 Task: Undo the text "Life is short".
Action: Mouse moved to (143, 352)
Screenshot: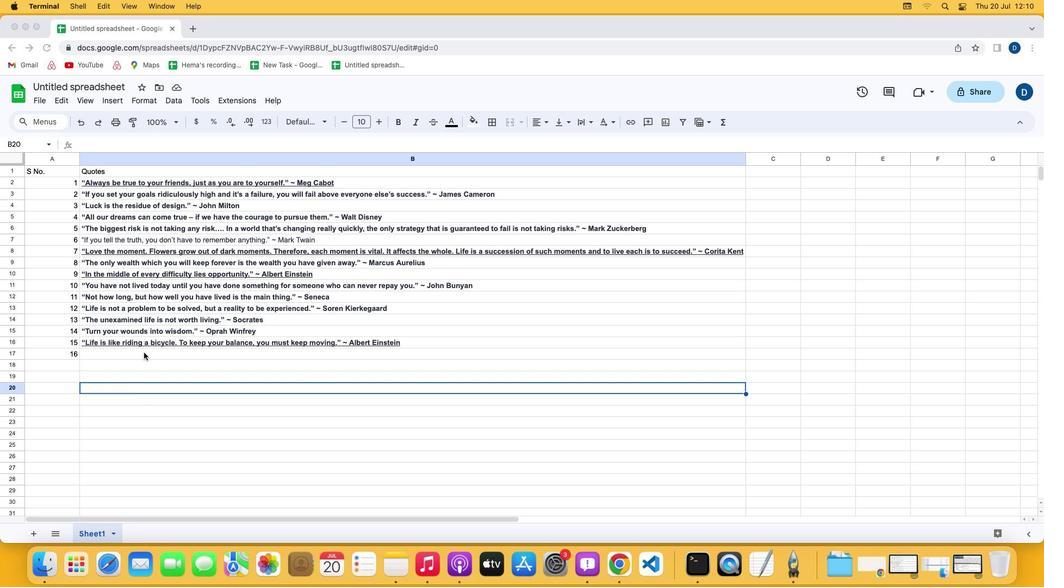 
Action: Mouse pressed left at (143, 352)
Screenshot: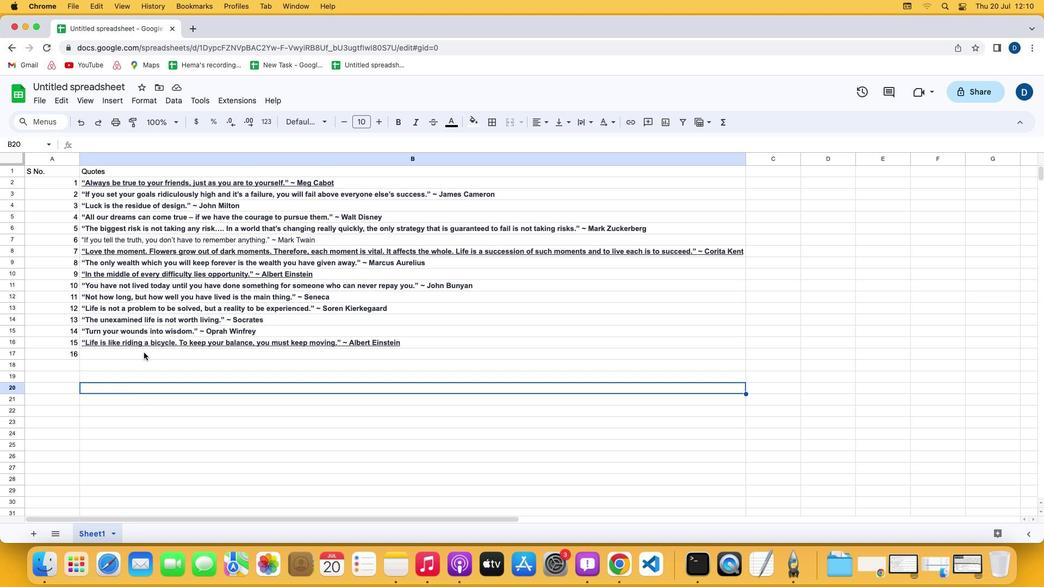 
Action: Mouse pressed left at (143, 352)
Screenshot: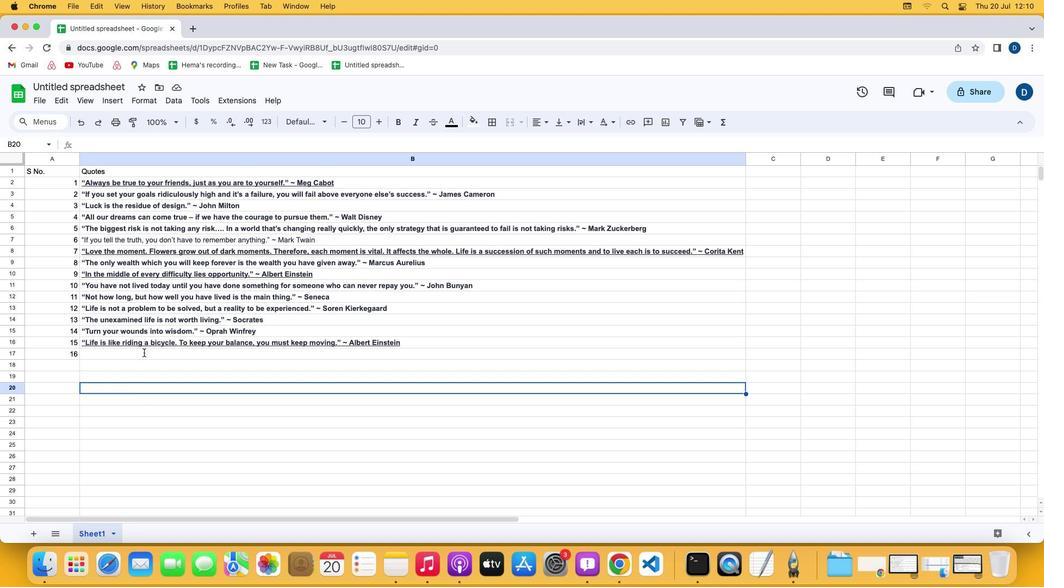 
Action: Mouse moved to (144, 353)
Screenshot: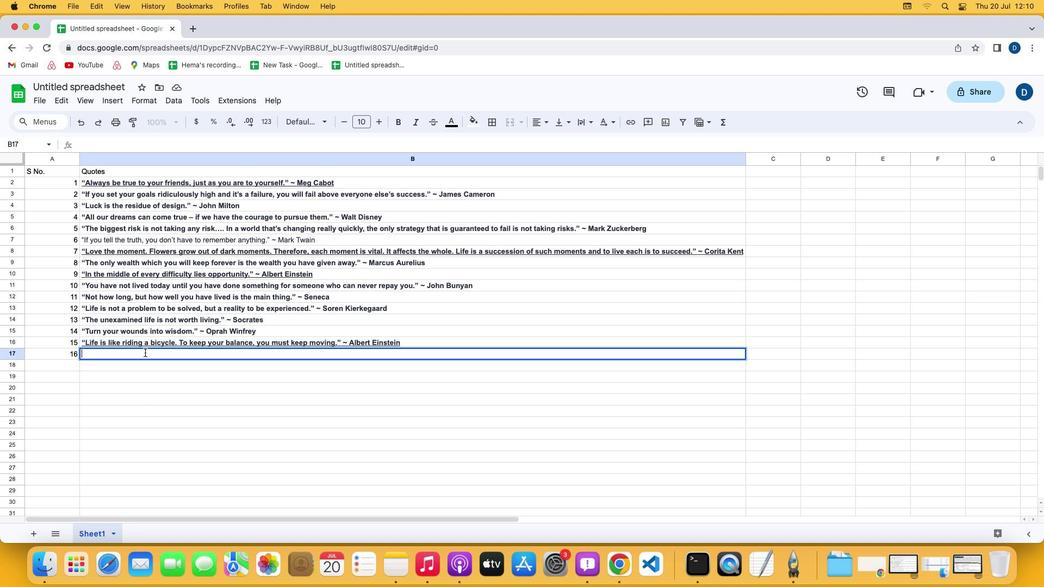 
Action: Key pressed Key.shift'L''i''f''e'Key.space'i''s'Key.space's''h''o''r''t'
Screenshot: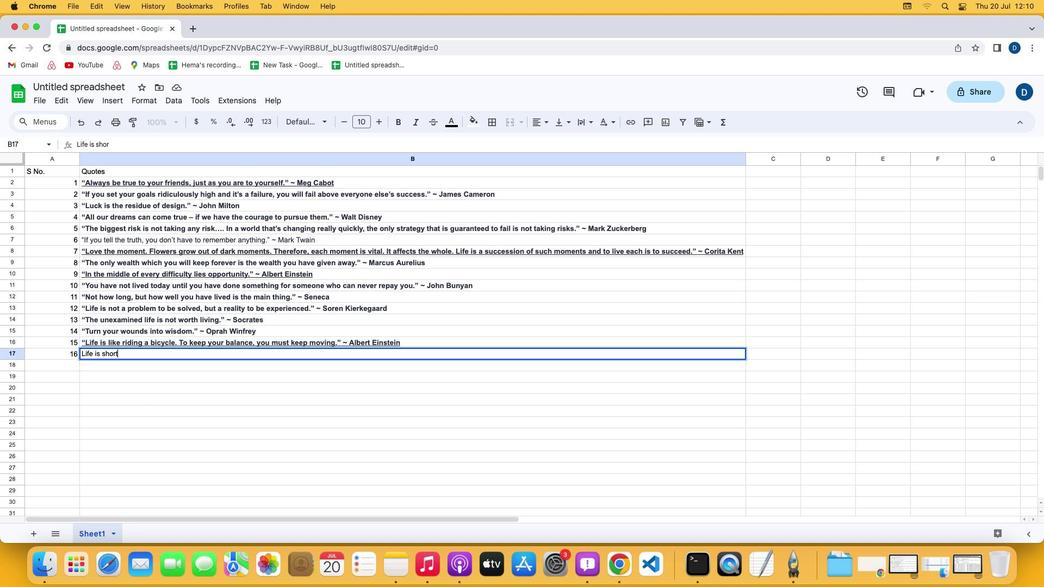 
Action: Mouse moved to (64, 101)
Screenshot: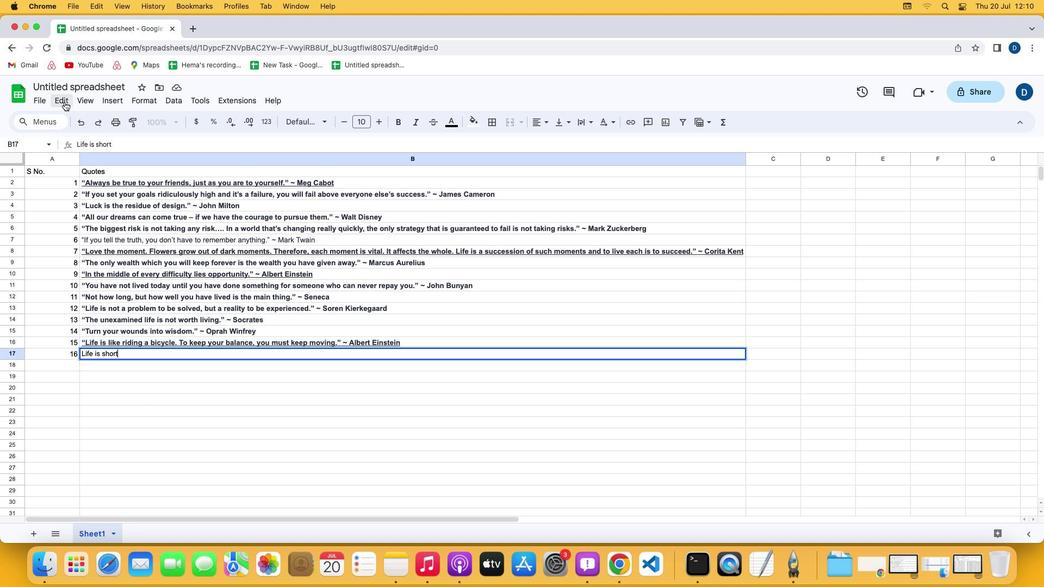 
Action: Mouse pressed left at (64, 101)
Screenshot: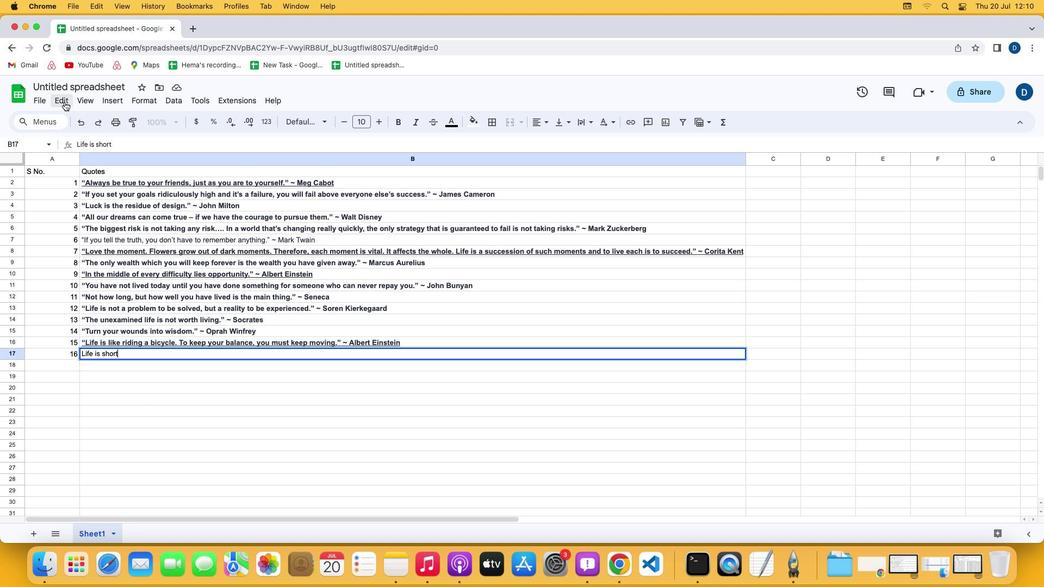 
Action: Mouse moved to (66, 114)
Screenshot: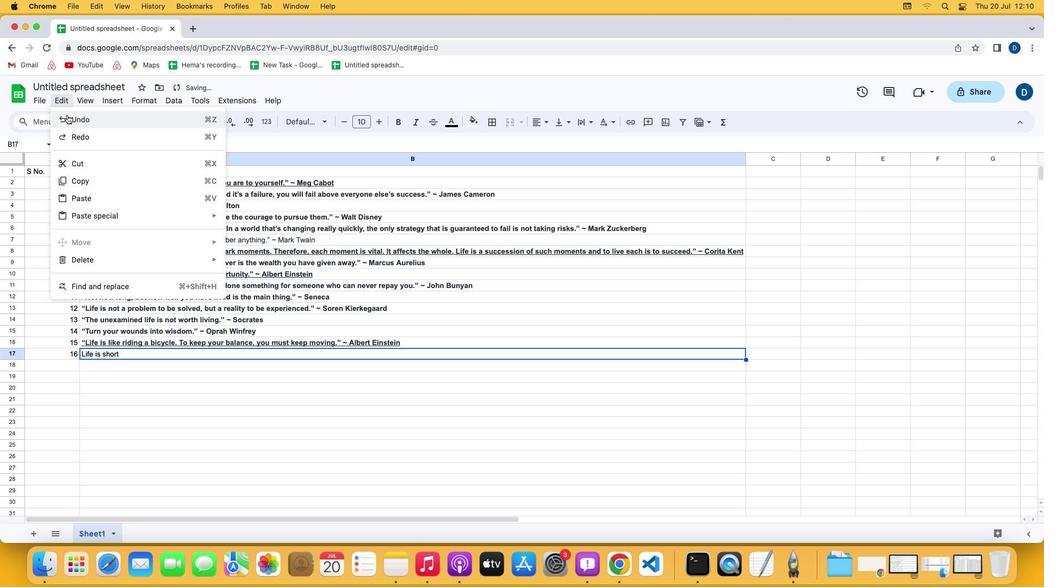 
Action: Mouse pressed left at (66, 114)
Screenshot: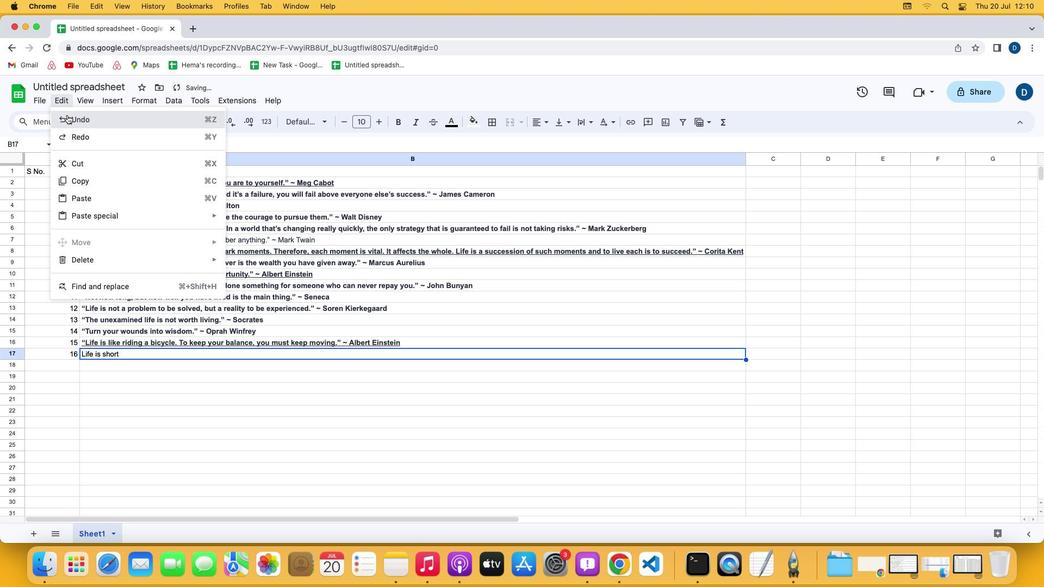 
Action: Mouse moved to (68, 151)
Screenshot: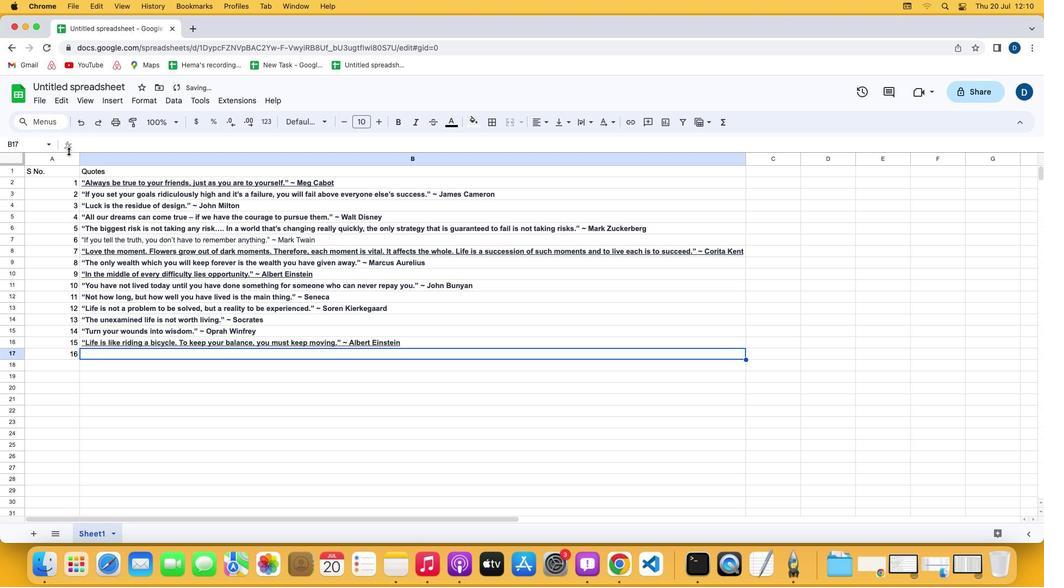 
